 Task: Add Member Nikhil to Card Card0024 in Board Board0021 in Workspace Development in Trello
Action: Mouse moved to (388, 443)
Screenshot: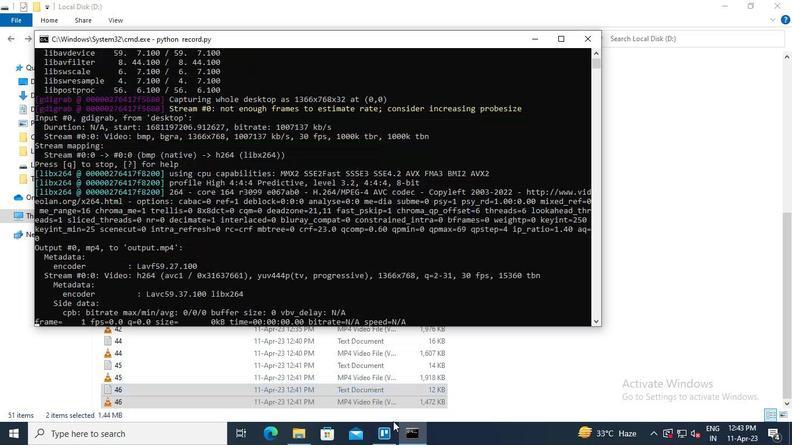 
Action: Mouse pressed left at (388, 443)
Screenshot: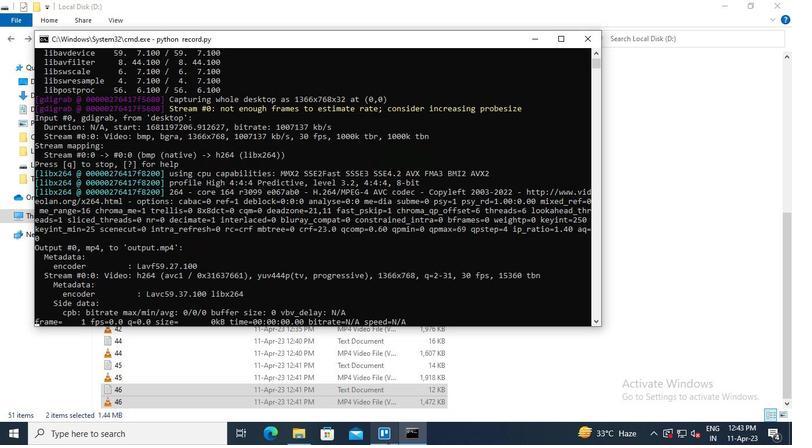 
Action: Mouse moved to (187, 368)
Screenshot: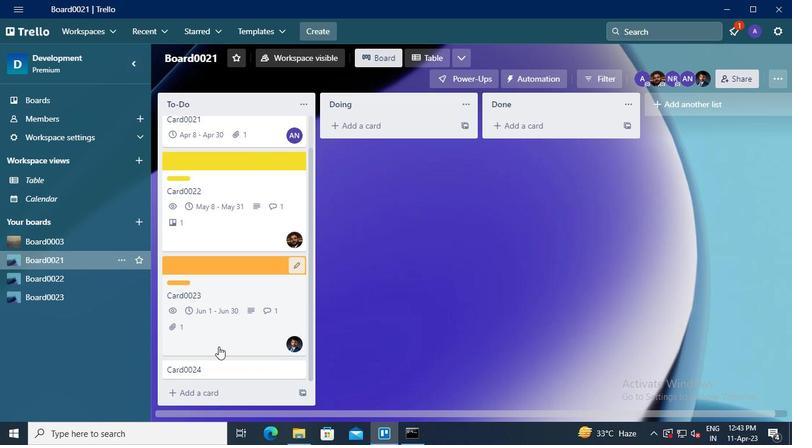 
Action: Mouse pressed left at (187, 368)
Screenshot: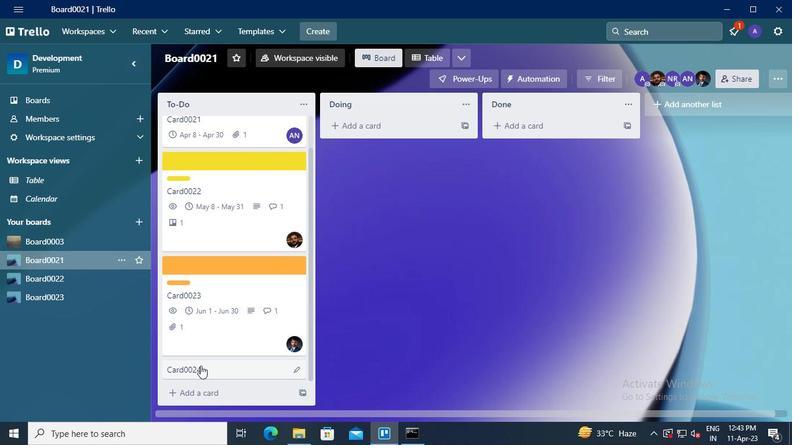 
Action: Mouse moved to (538, 149)
Screenshot: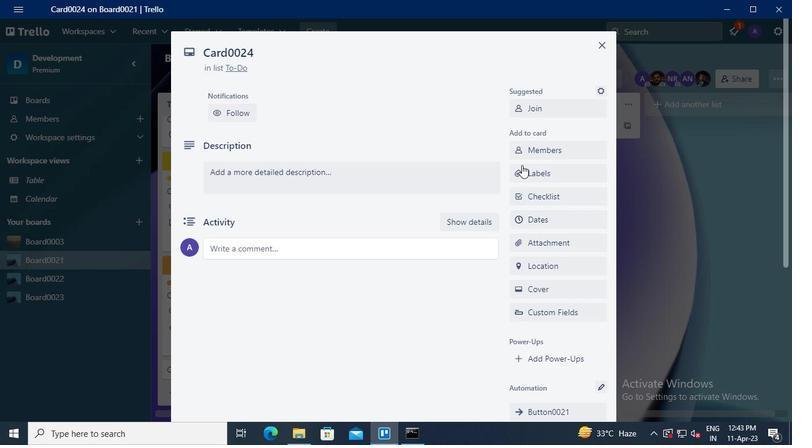 
Action: Mouse pressed left at (538, 149)
Screenshot: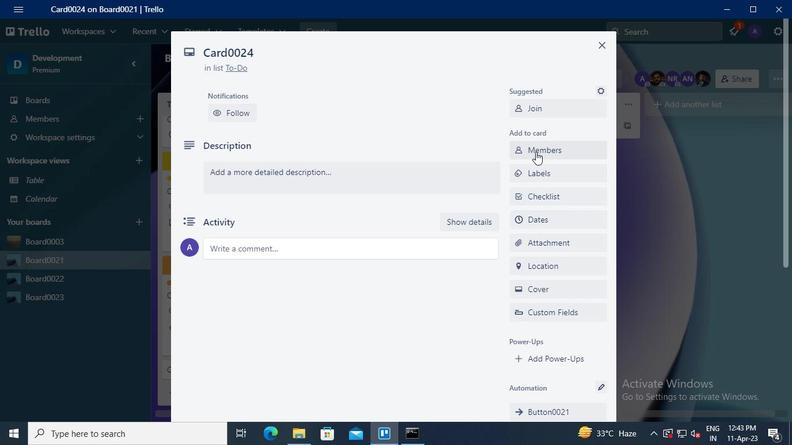 
Action: Mouse moved to (538, 175)
Screenshot: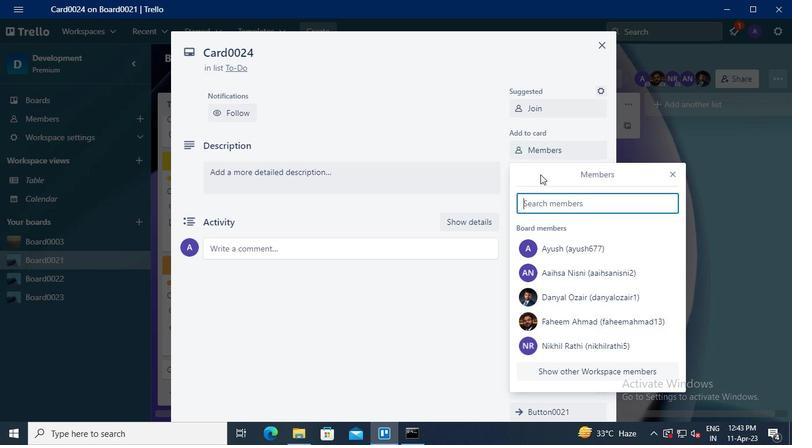
Action: Keyboard Key.shift
Screenshot: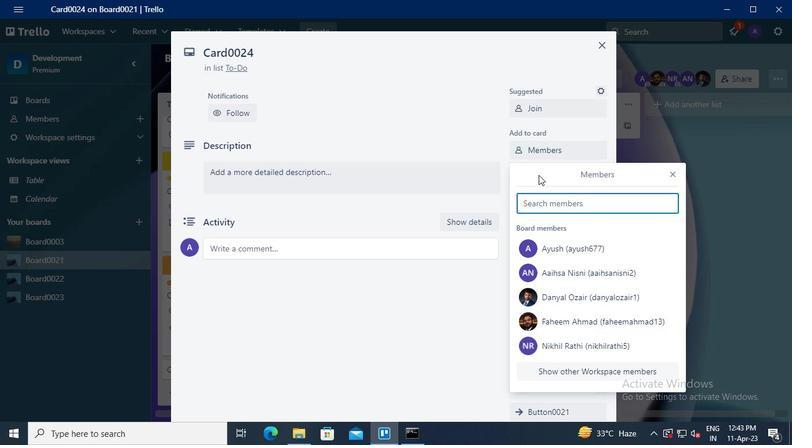 
Action: Keyboard N
Screenshot: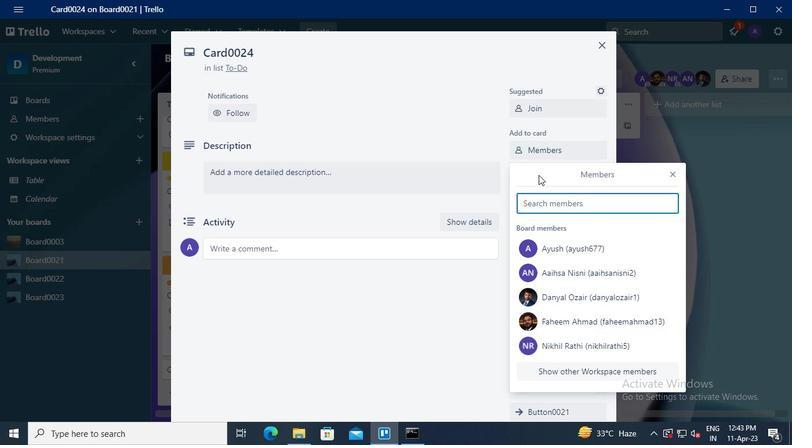 
Action: Keyboard i
Screenshot: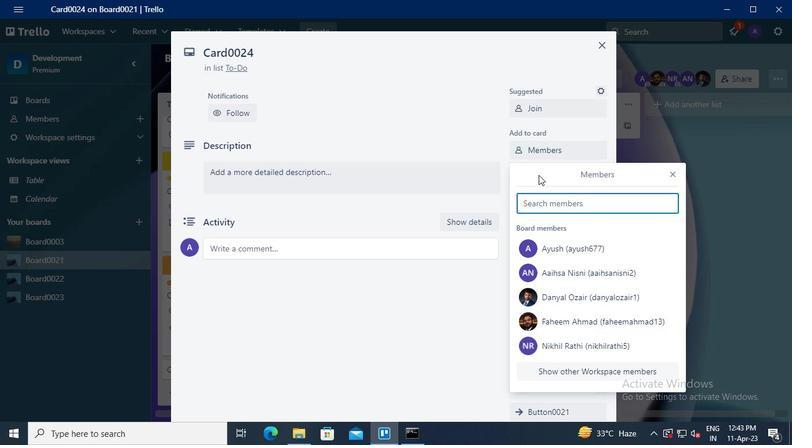 
Action: Keyboard k
Screenshot: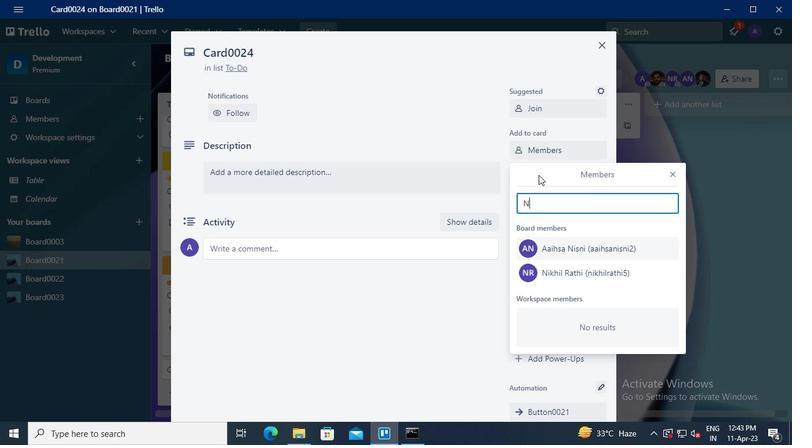 
Action: Keyboard h
Screenshot: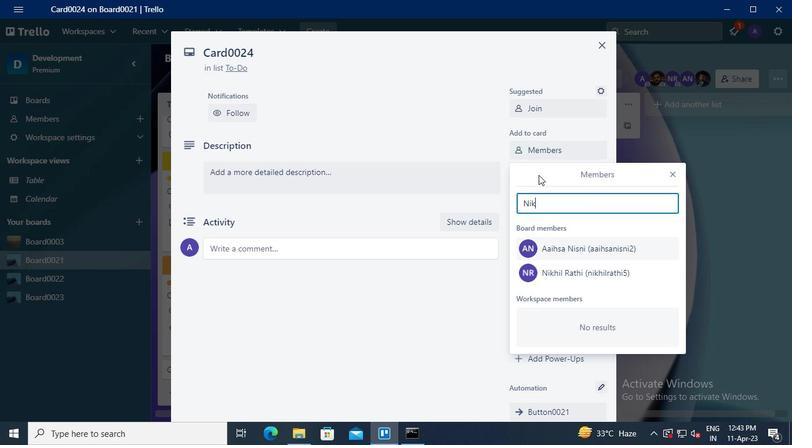 
Action: Keyboard i
Screenshot: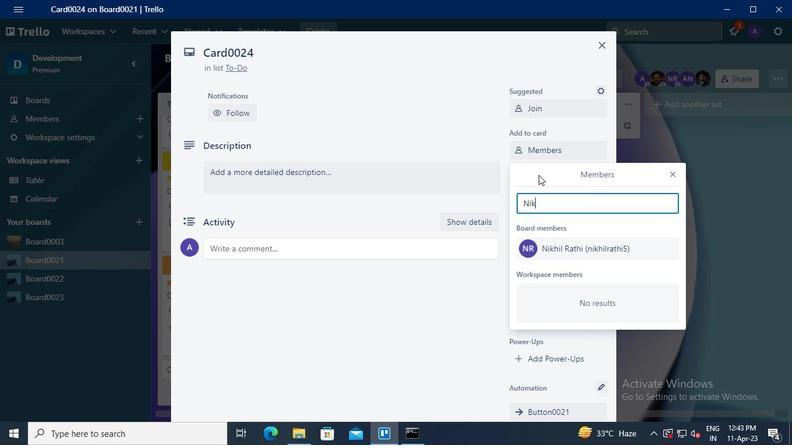 
Action: Keyboard l
Screenshot: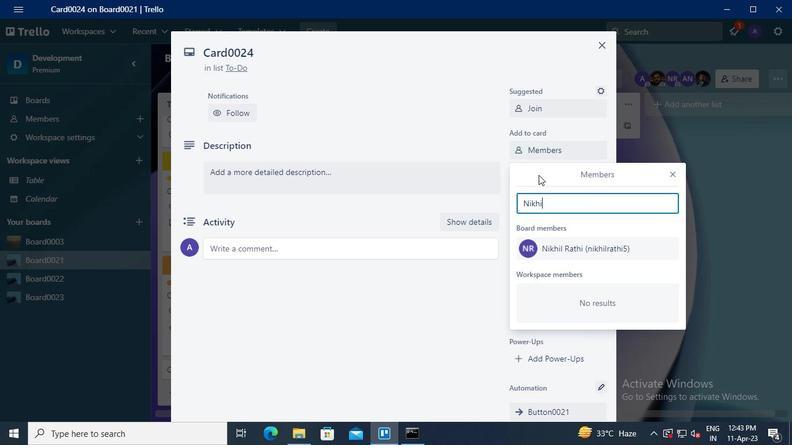 
Action: Mouse moved to (599, 251)
Screenshot: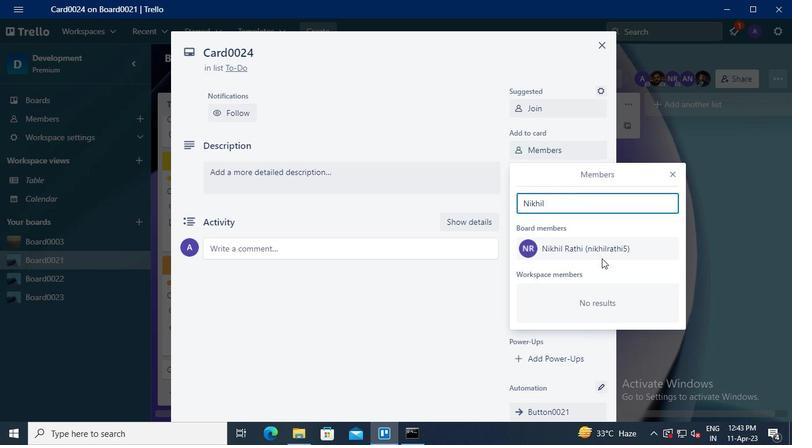 
Action: Mouse pressed left at (599, 251)
Screenshot: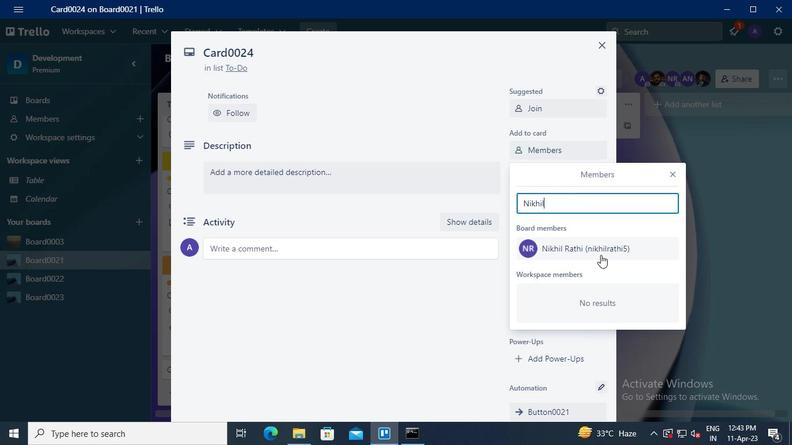 
Action: Mouse moved to (673, 175)
Screenshot: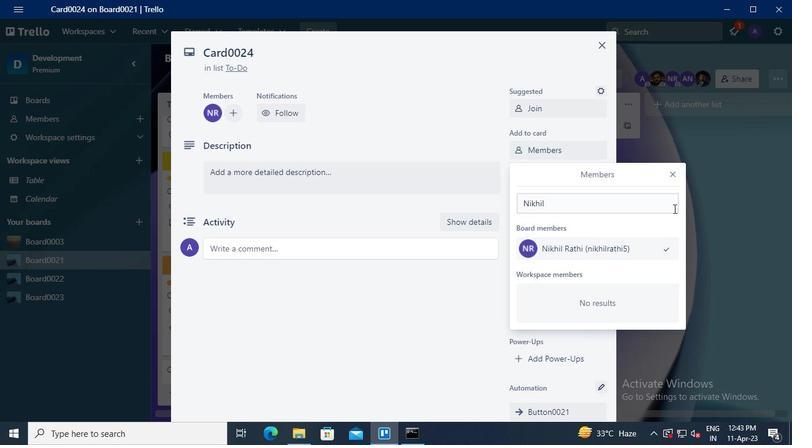 
Action: Mouse pressed left at (673, 175)
Screenshot: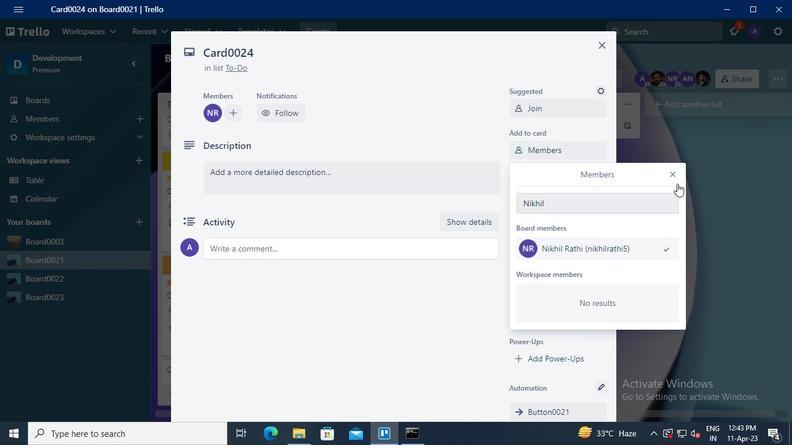 
Action: Mouse moved to (419, 438)
Screenshot: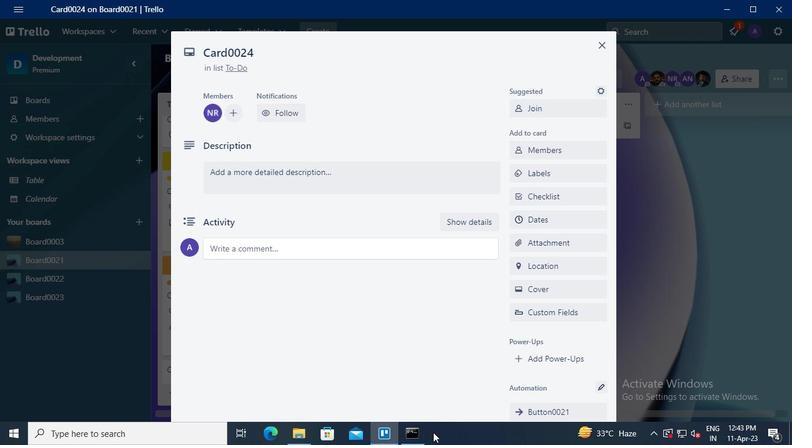 
Action: Mouse pressed left at (419, 438)
Screenshot: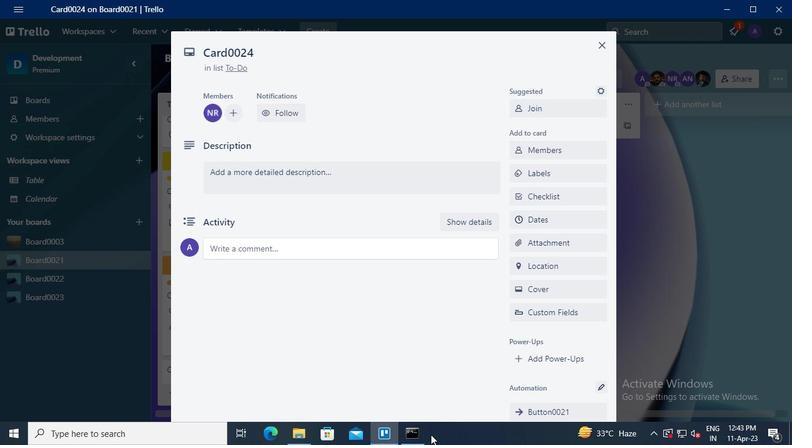 
Action: Mouse moved to (587, 42)
Screenshot: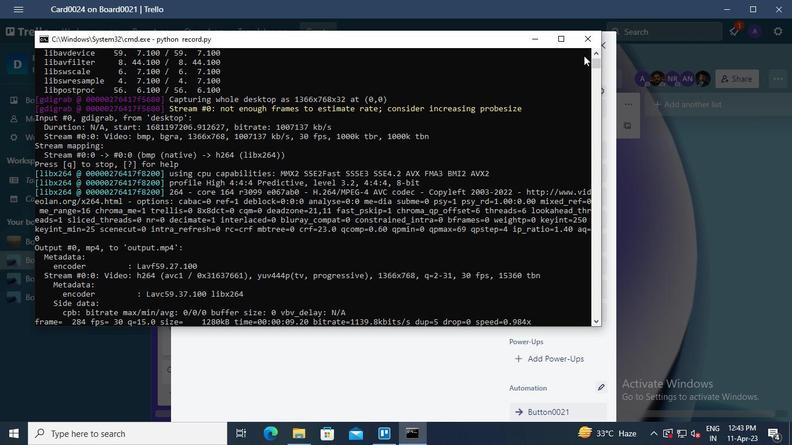 
Action: Mouse pressed left at (587, 42)
Screenshot: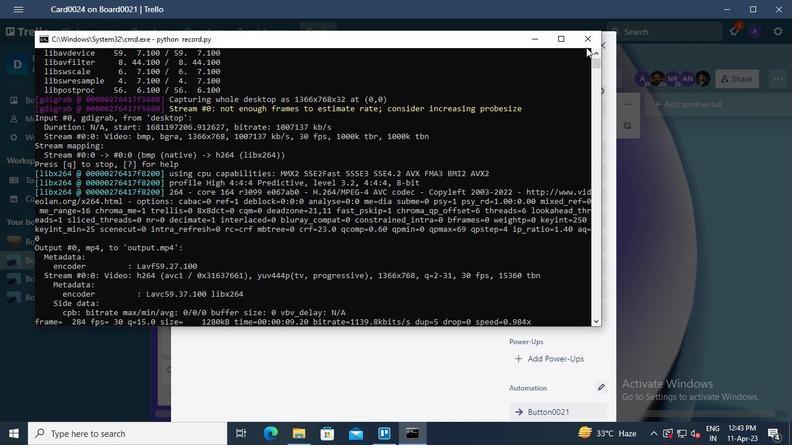 
